 Task: Create a section Speedsters and in the section, add a milestone IT service desk optimization in the project CoolBridge
Action: Mouse moved to (79, 257)
Screenshot: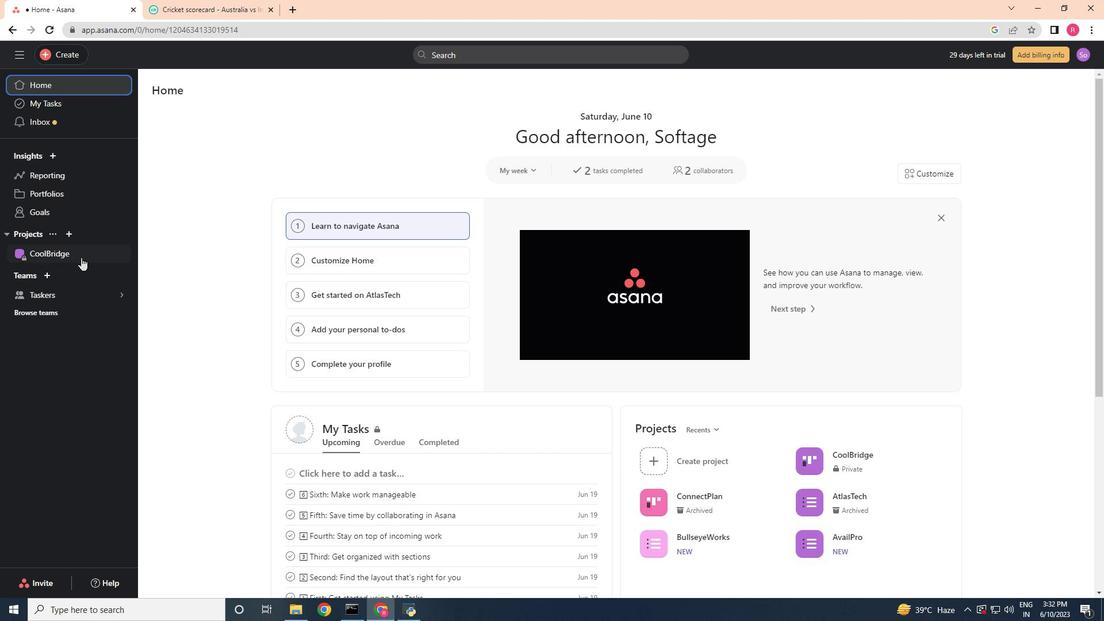 
Action: Mouse pressed left at (79, 257)
Screenshot: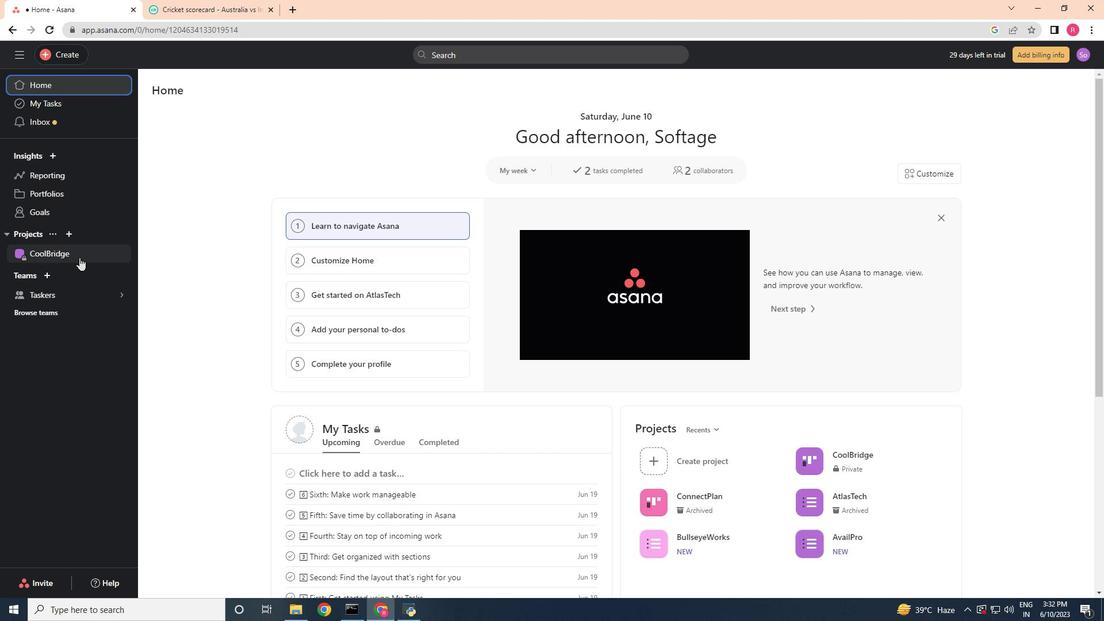 
Action: Mouse moved to (451, 595)
Screenshot: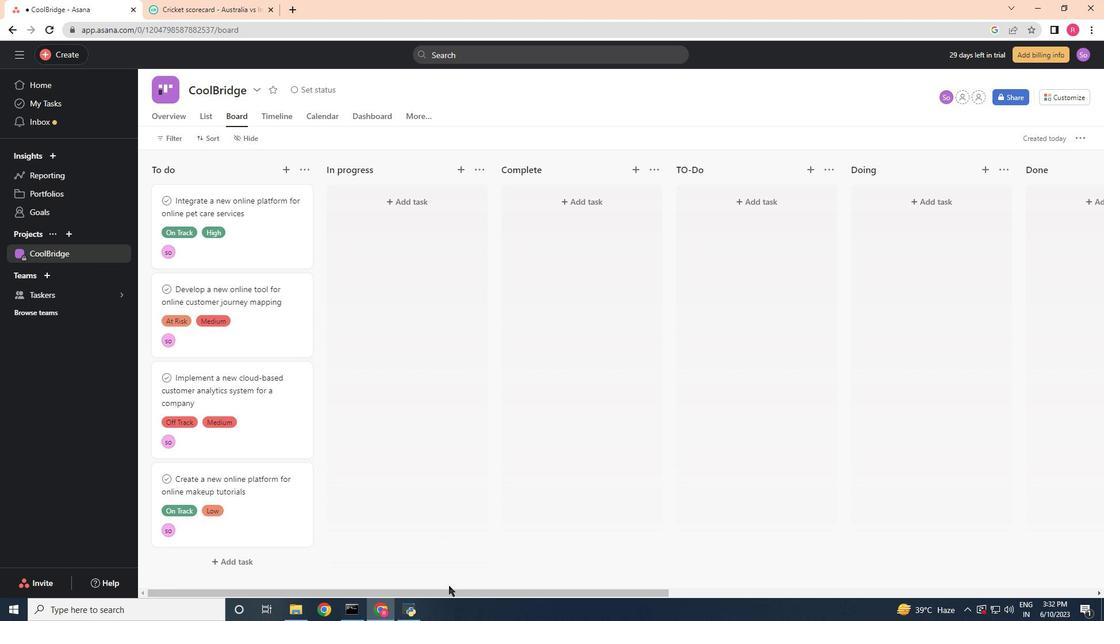 
Action: Mouse pressed left at (451, 595)
Screenshot: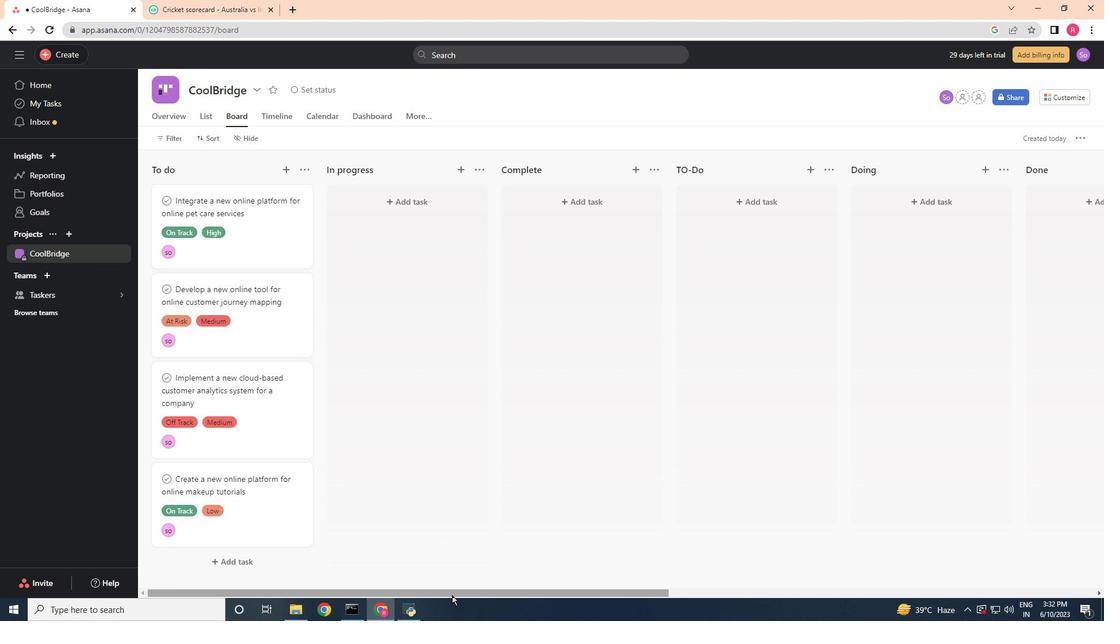 
Action: Mouse moved to (949, 163)
Screenshot: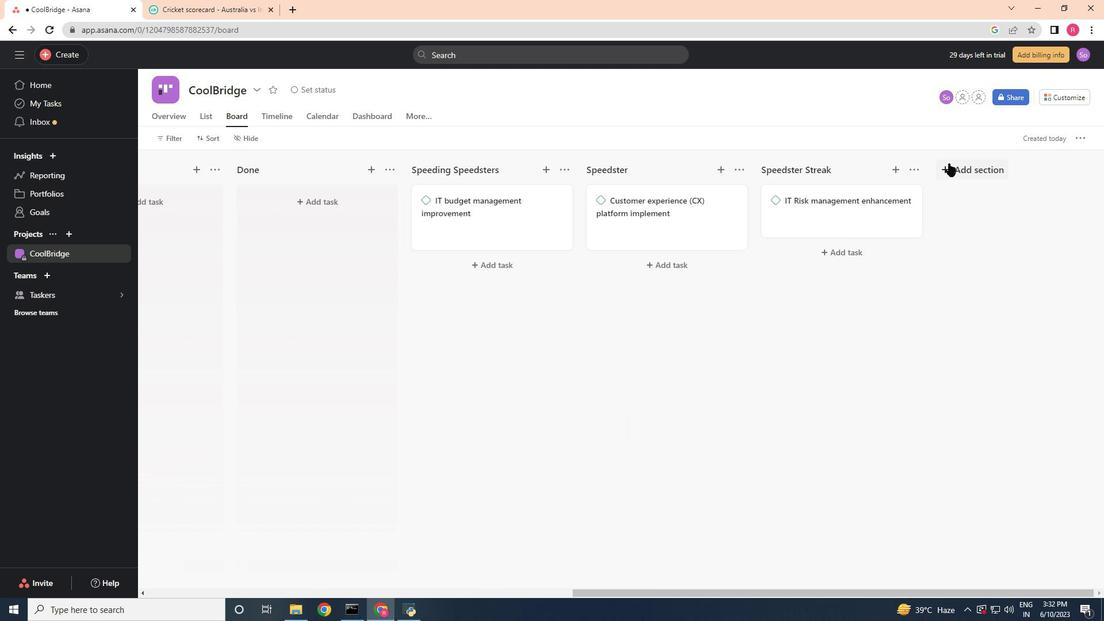 
Action: Mouse pressed left at (949, 163)
Screenshot: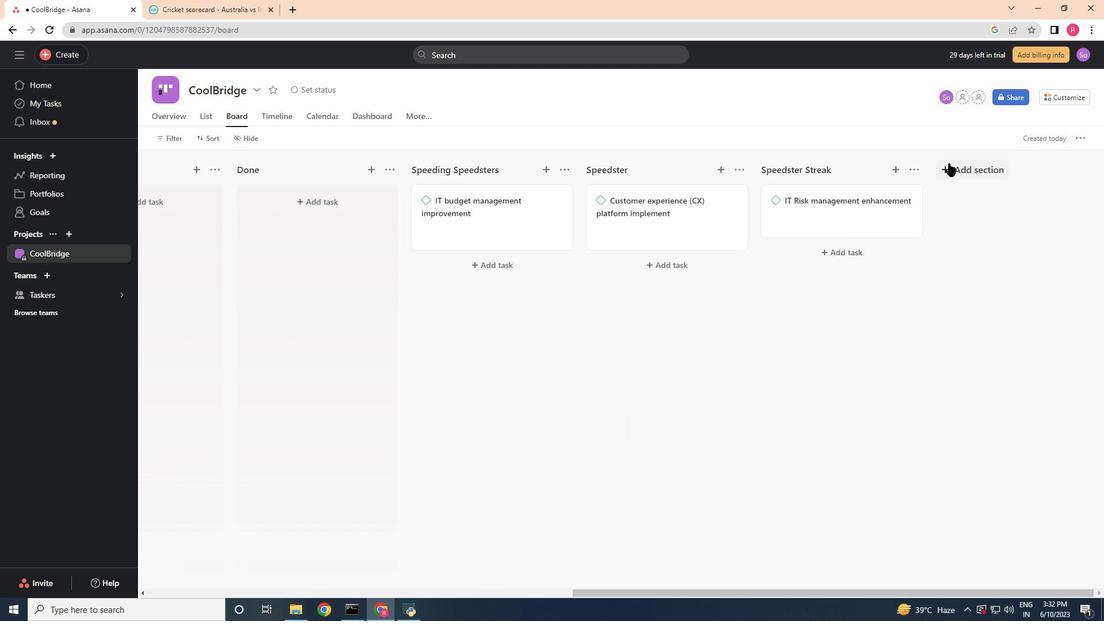 
Action: Mouse moved to (909, 139)
Screenshot: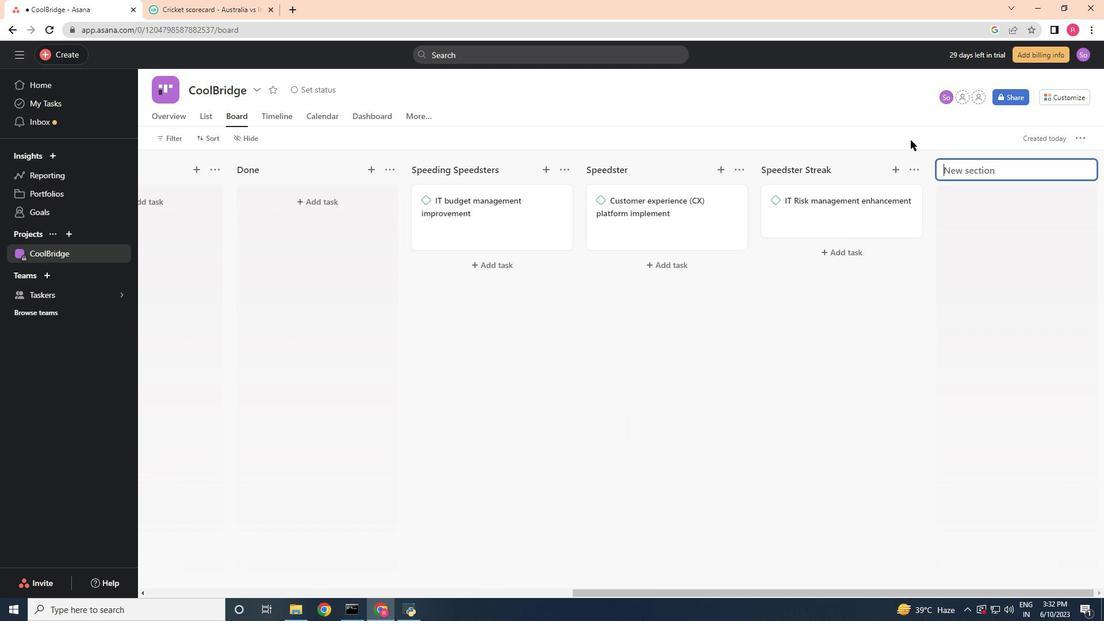 
Action: Key pressed <Key.shift><Key.shift><Key.shift><Key.shift><Key.shift><Key.shift><Key.shift><Key.shift><Key.shift><Key.shift><Key.shift><Key.shift><Key.shift><Key.shift><Key.shift>Speedsters<Key.enter><Key.shift>
Screenshot: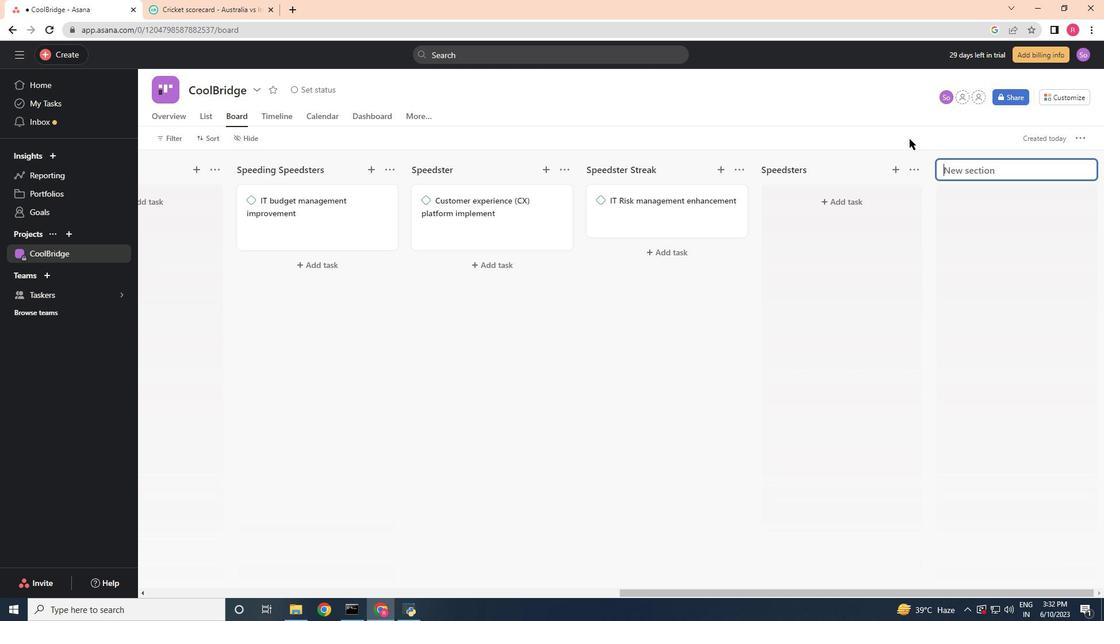 
Action: Mouse moved to (850, 200)
Screenshot: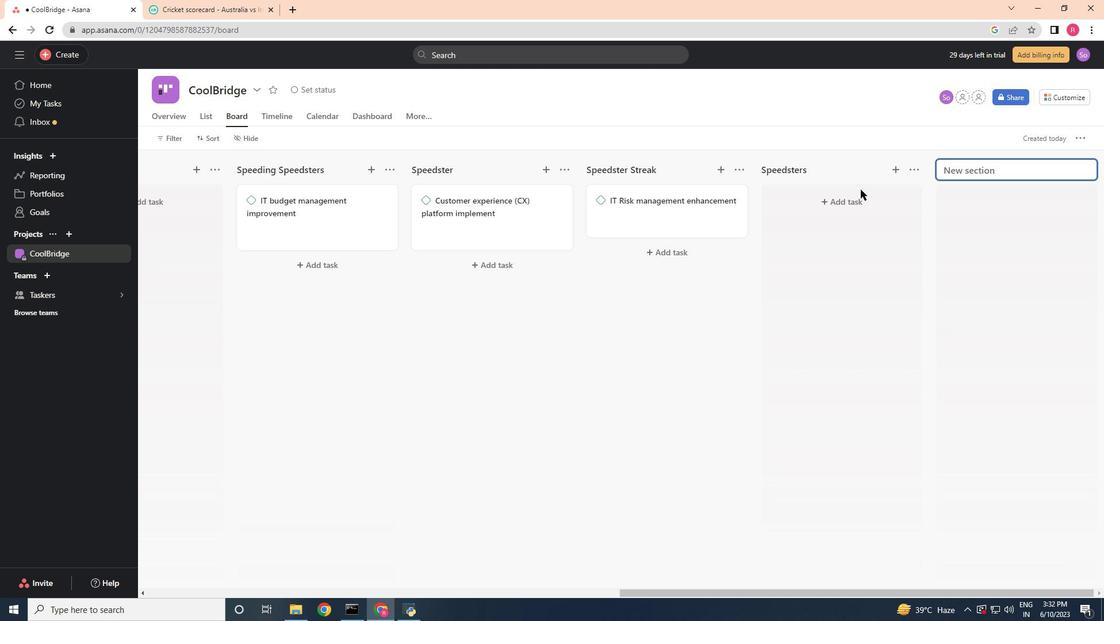 
Action: Mouse pressed left at (850, 200)
Screenshot: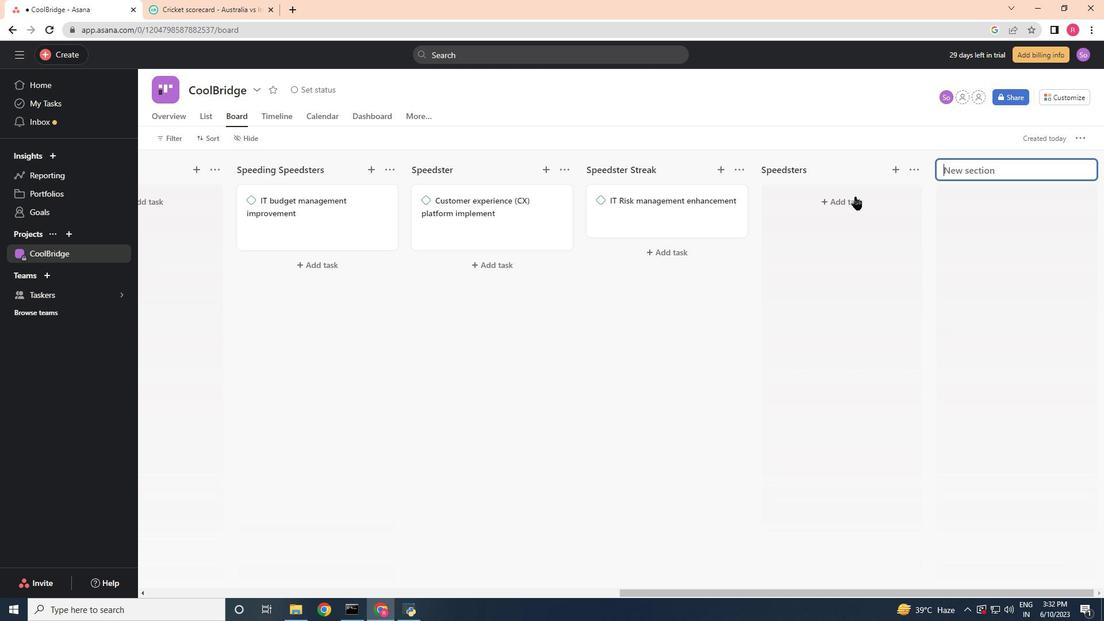 
Action: Key pressed <Key.shift><Key.shift>IT<Key.space>service<Key.space>desk<Key.space>optimization
Screenshot: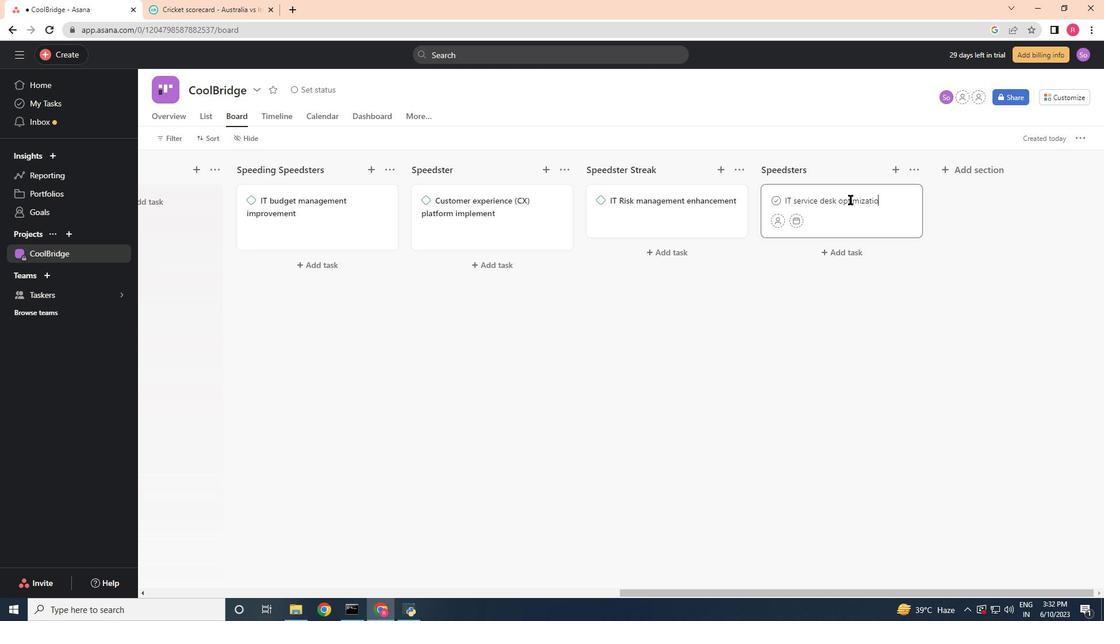 
Action: Mouse pressed right at (850, 200)
Screenshot: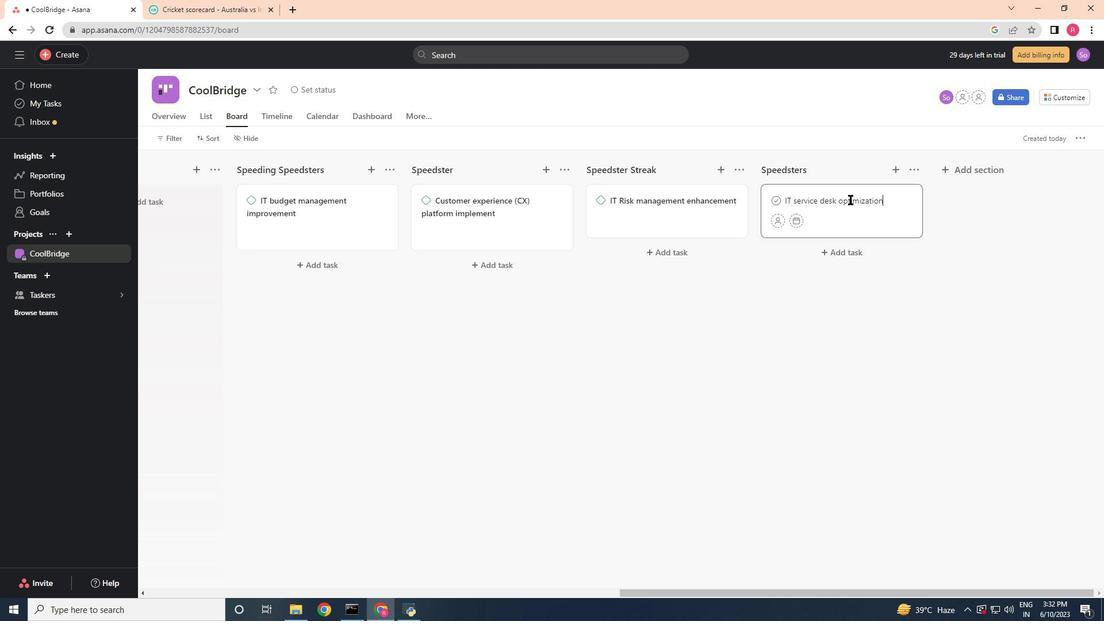 
Action: Mouse moved to (829, 225)
Screenshot: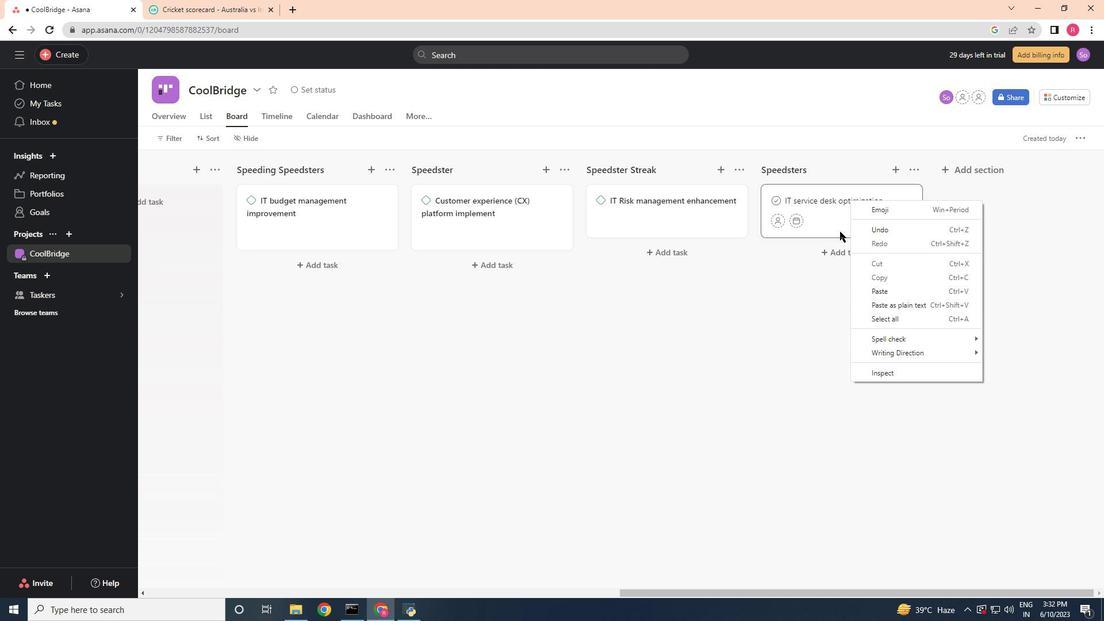 
Action: Mouse pressed right at (829, 225)
Screenshot: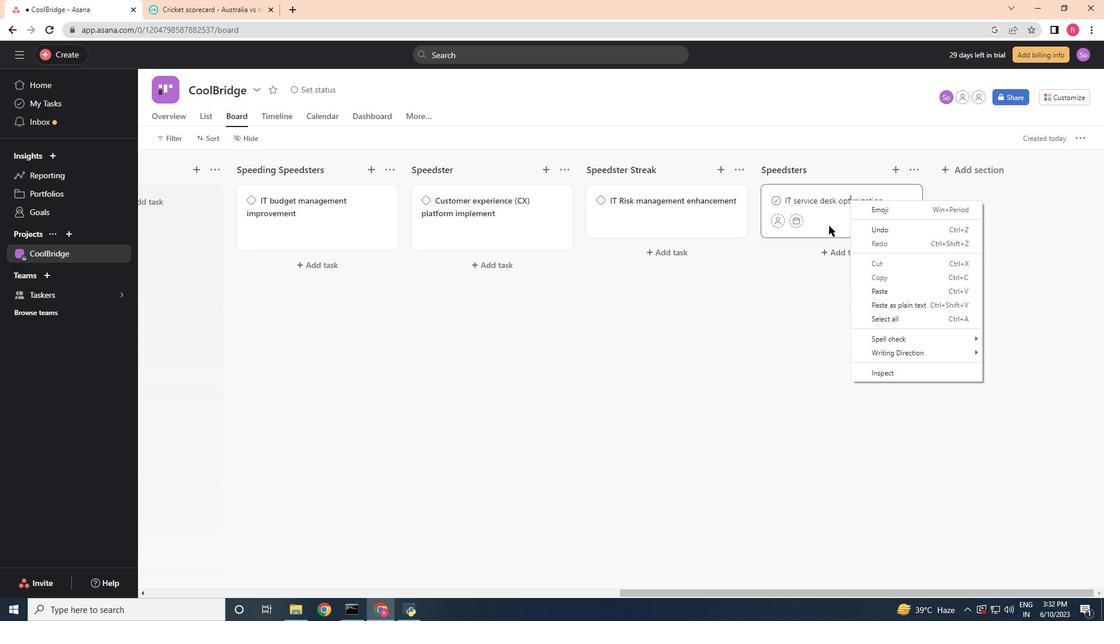 
Action: Mouse moved to (859, 426)
Screenshot: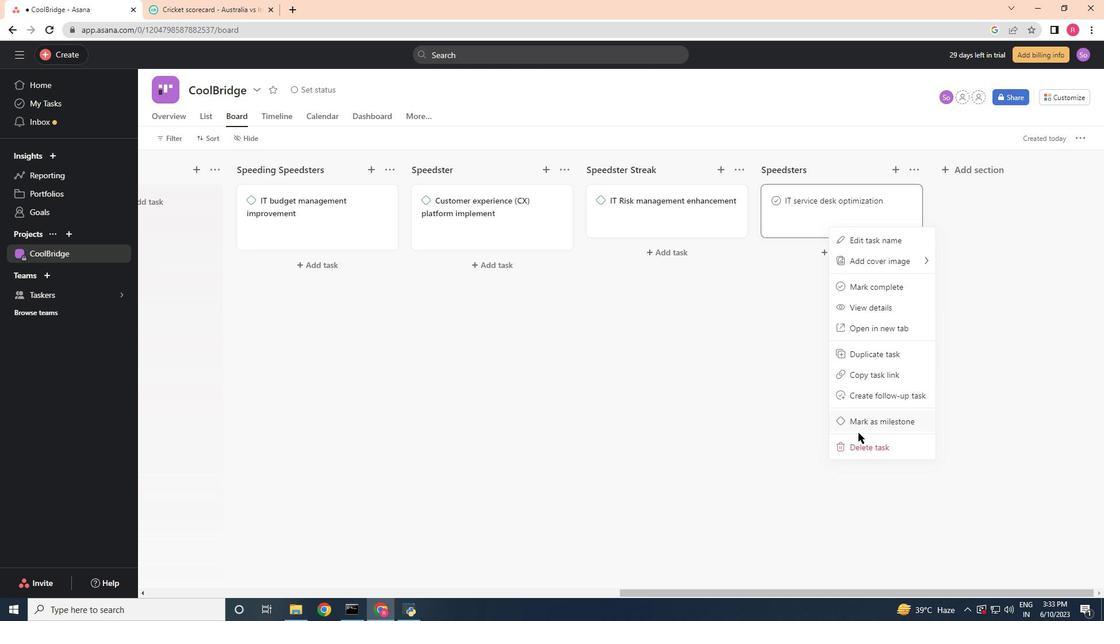 
Action: Mouse pressed left at (859, 426)
Screenshot: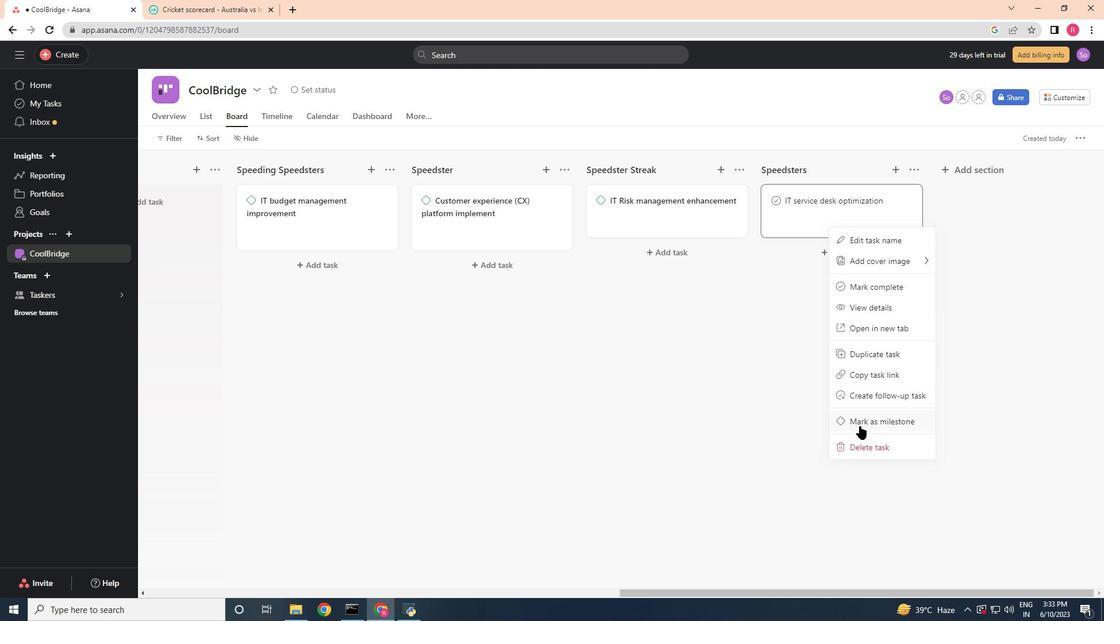 
Action: Mouse moved to (849, 413)
Screenshot: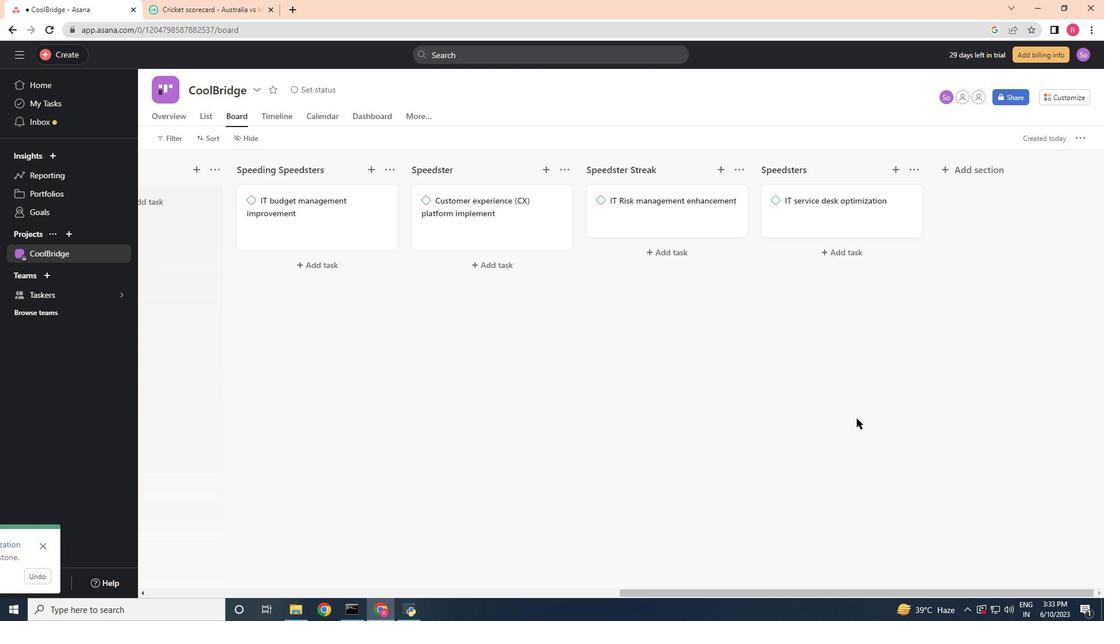 
